 Task: Write the board title "Lucky Charm".
Action: Mouse pressed left at (330, 450)
Screenshot: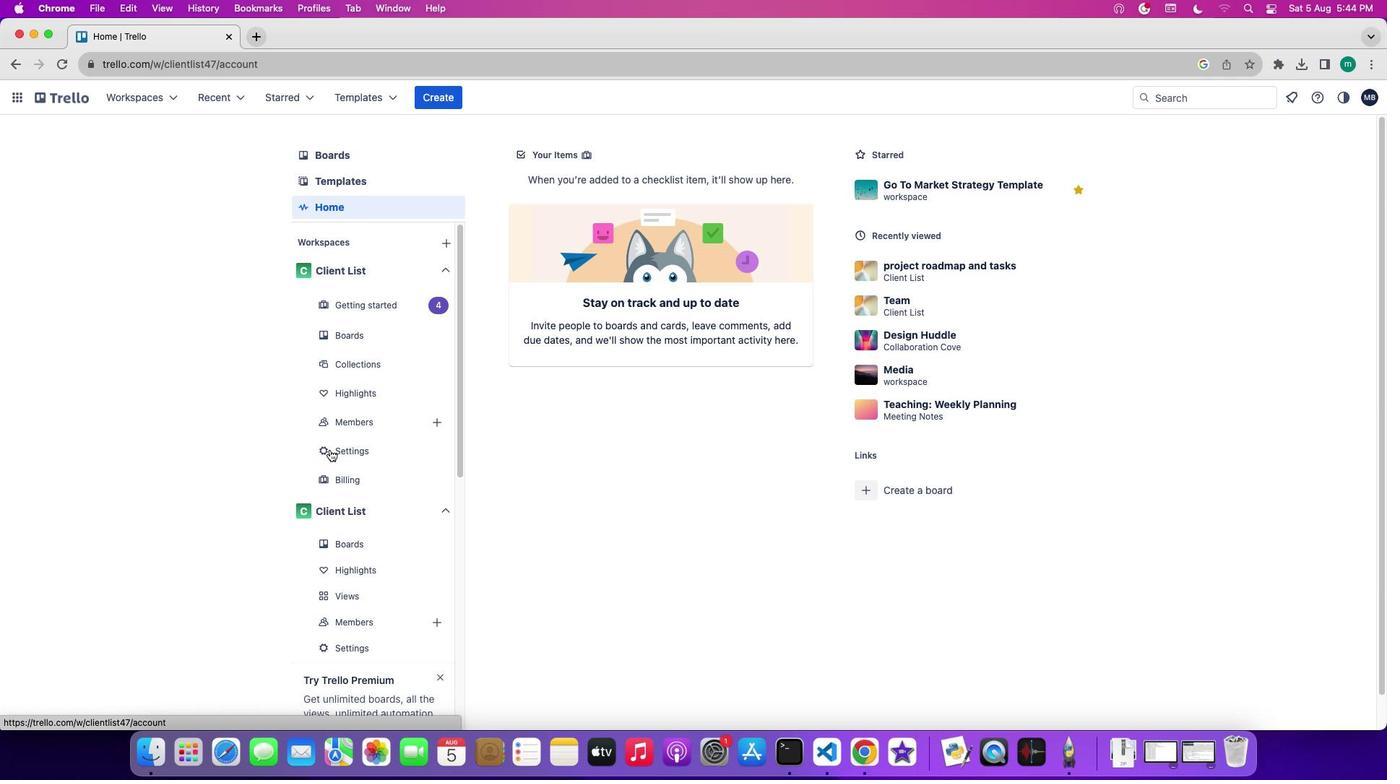 
Action: Mouse moved to (166, 393)
Screenshot: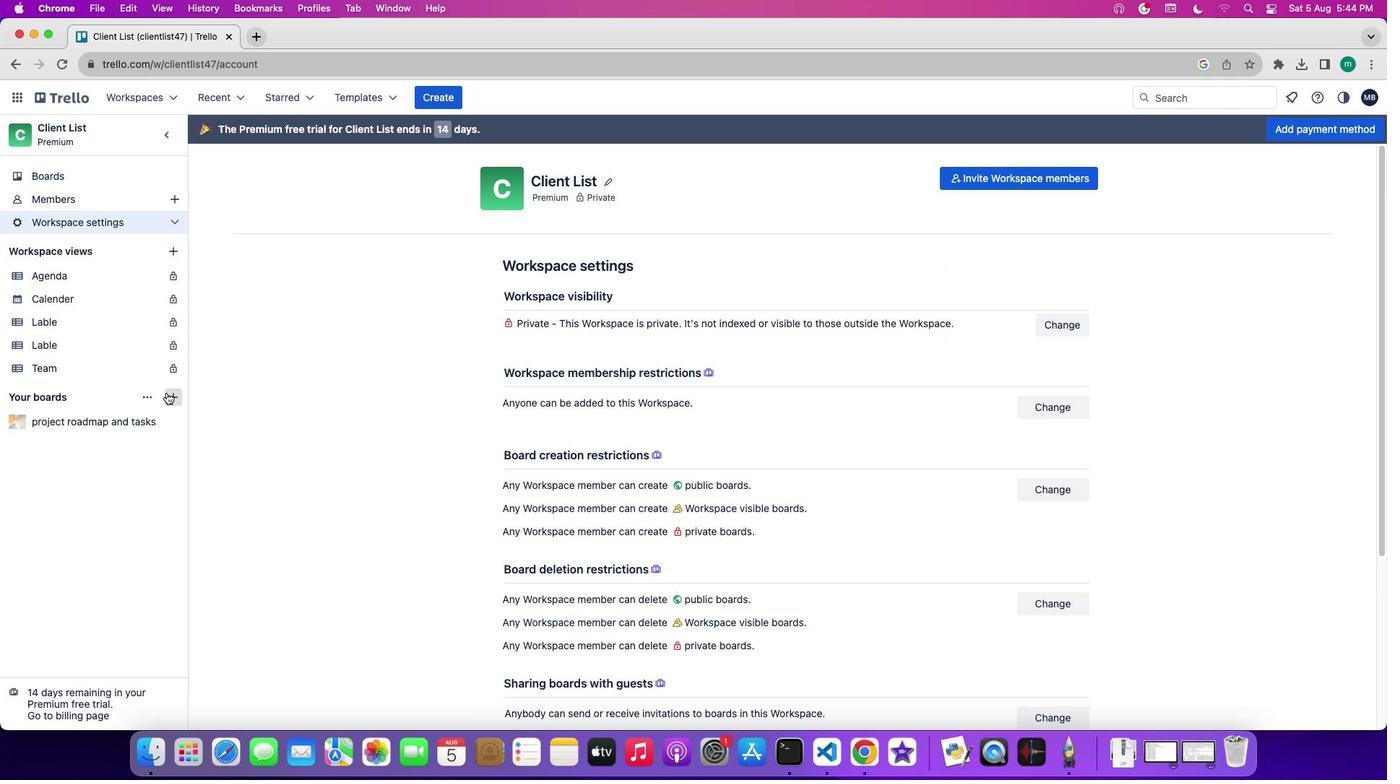 
Action: Mouse pressed left at (166, 393)
Screenshot: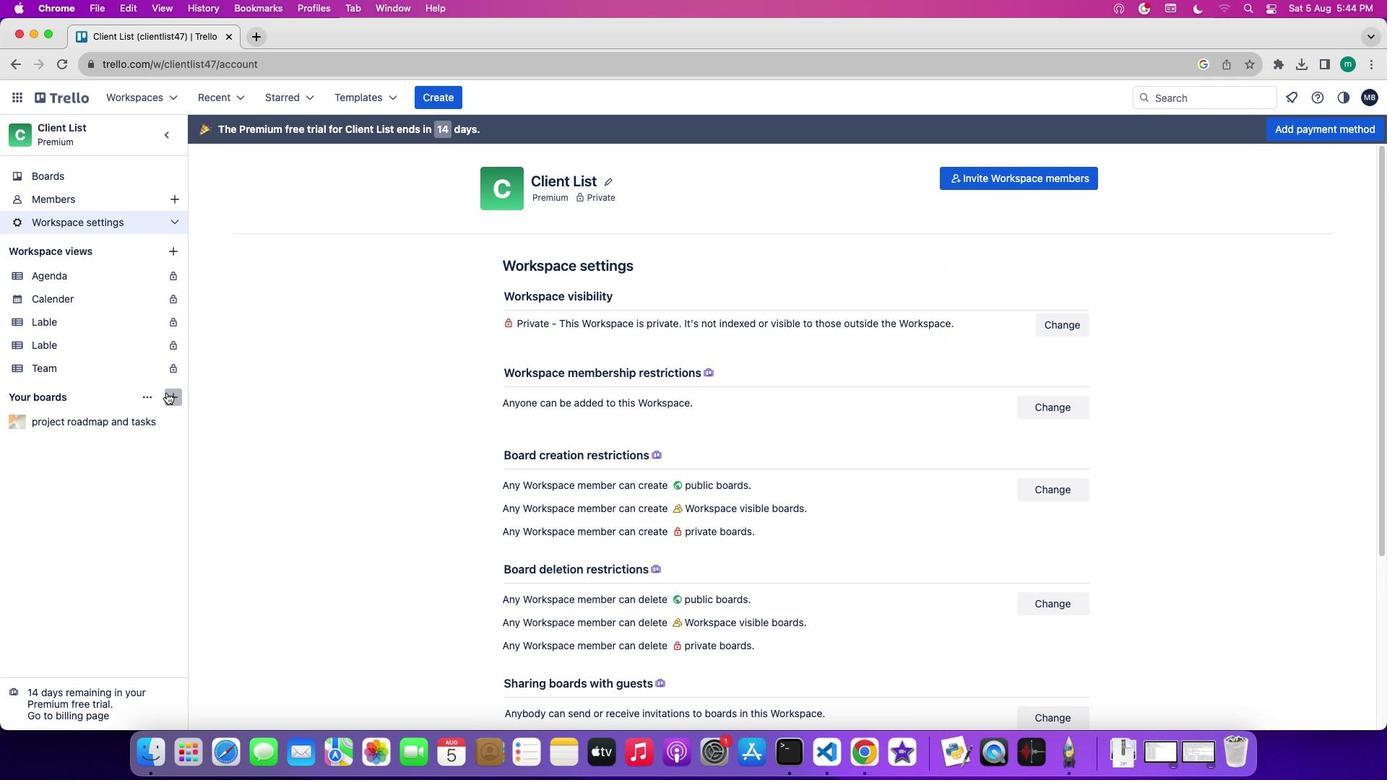 
Action: Mouse moved to (257, 488)
Screenshot: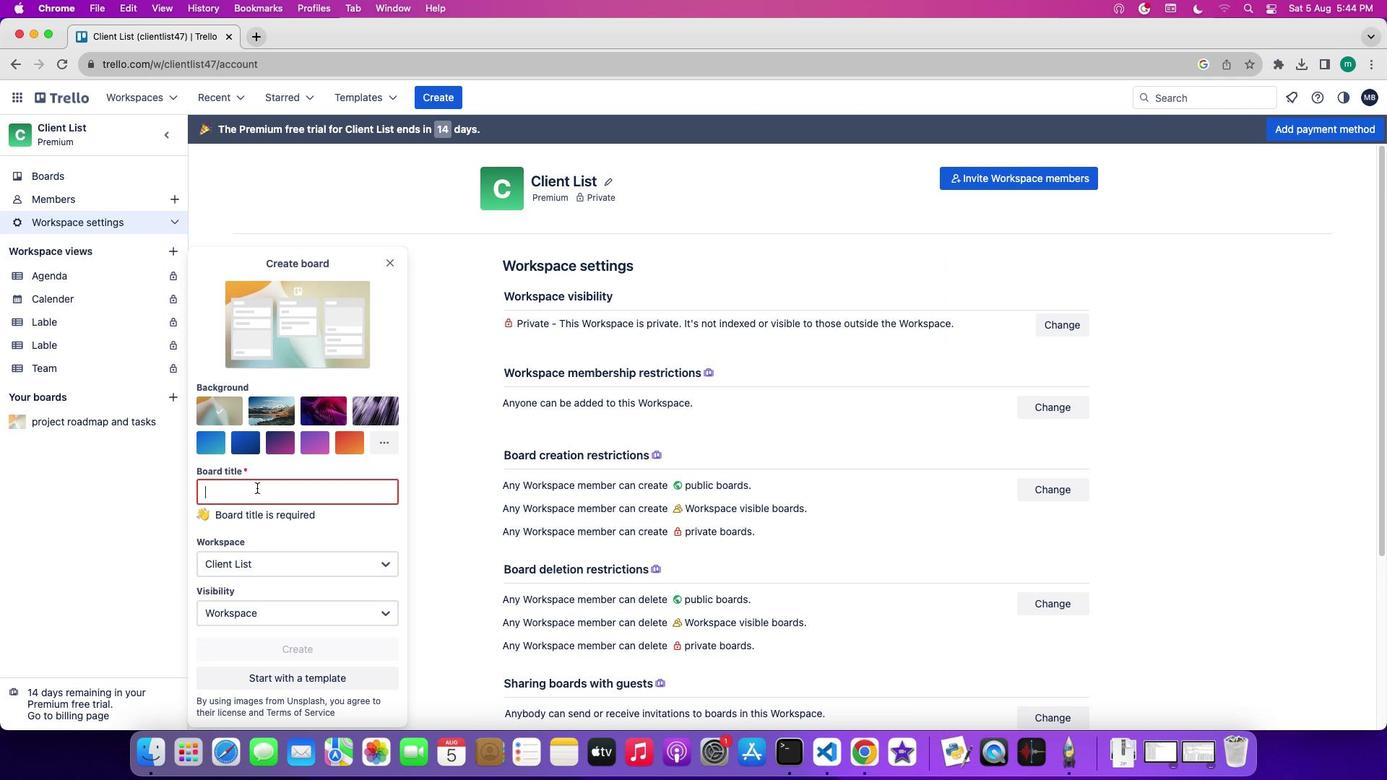 
Action: Mouse pressed left at (257, 488)
Screenshot: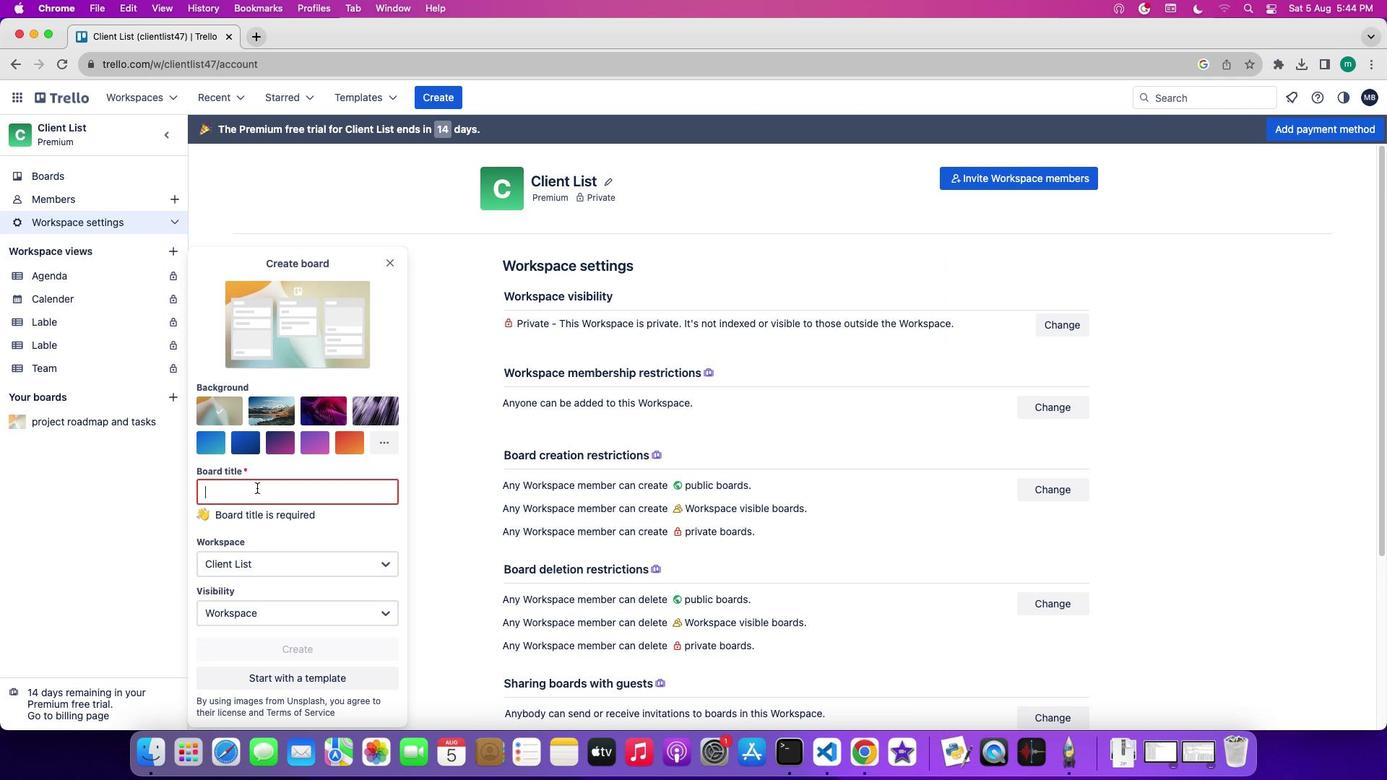 
Action: Mouse moved to (258, 488)
Screenshot: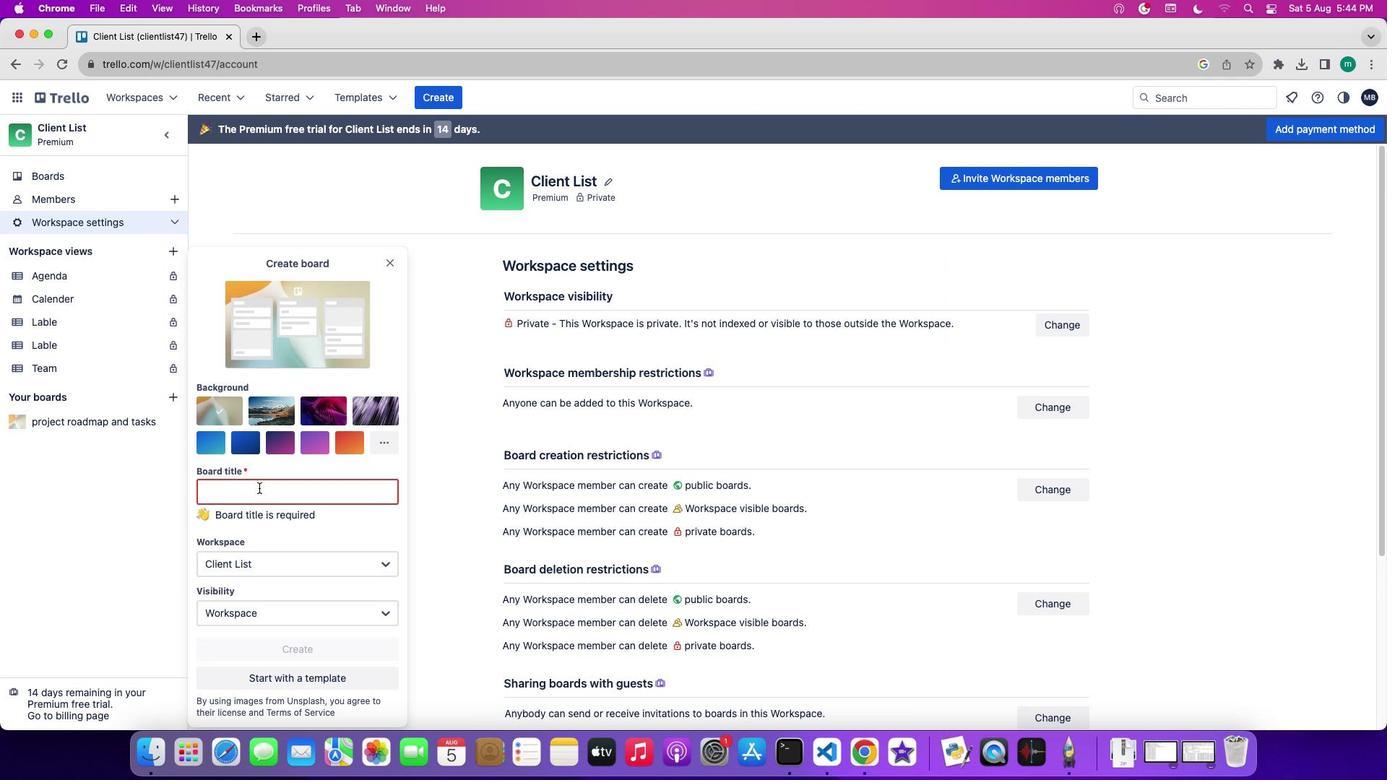 
Action: Key pressed Key.shift'L''u''c''k''y'Key.spaceKey.shift'C''h''a''r''m'
Screenshot: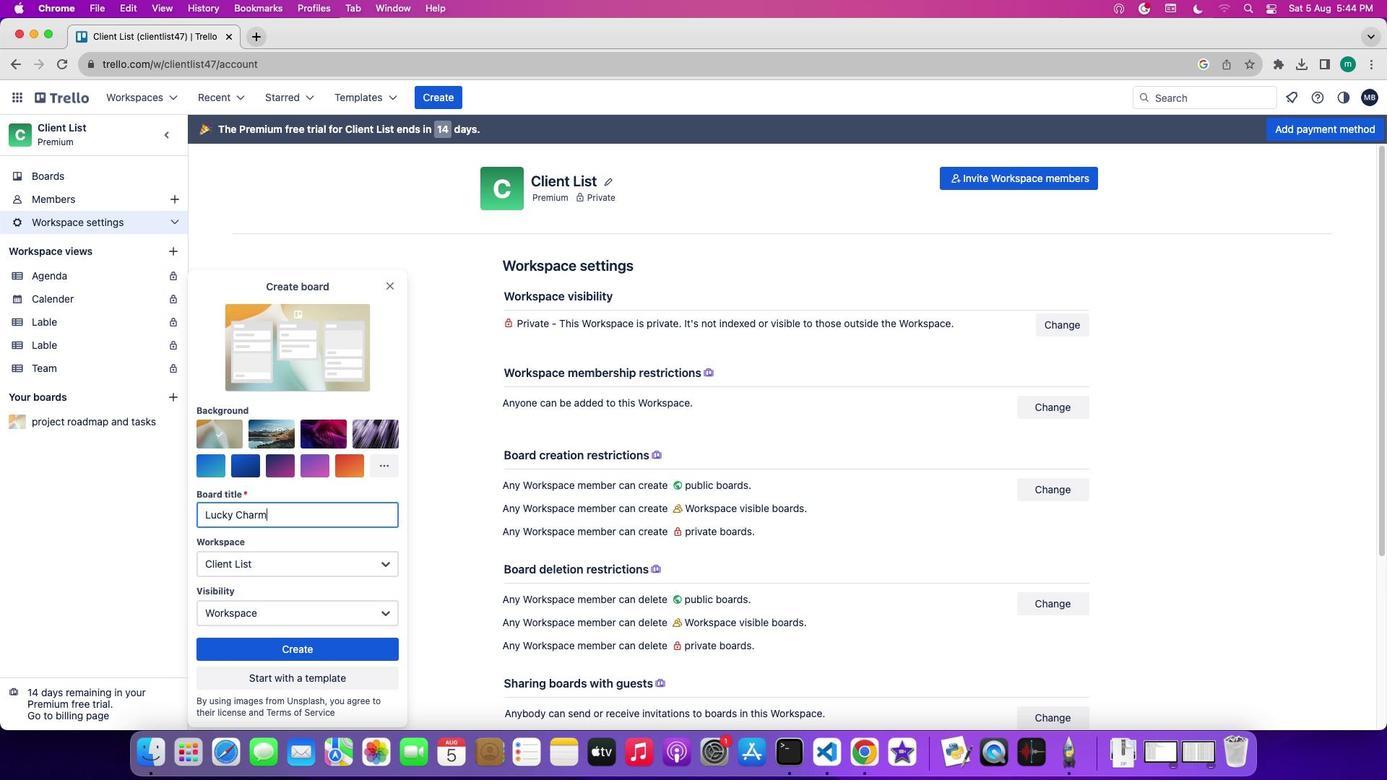 
Action: Mouse moved to (450, 534)
Screenshot: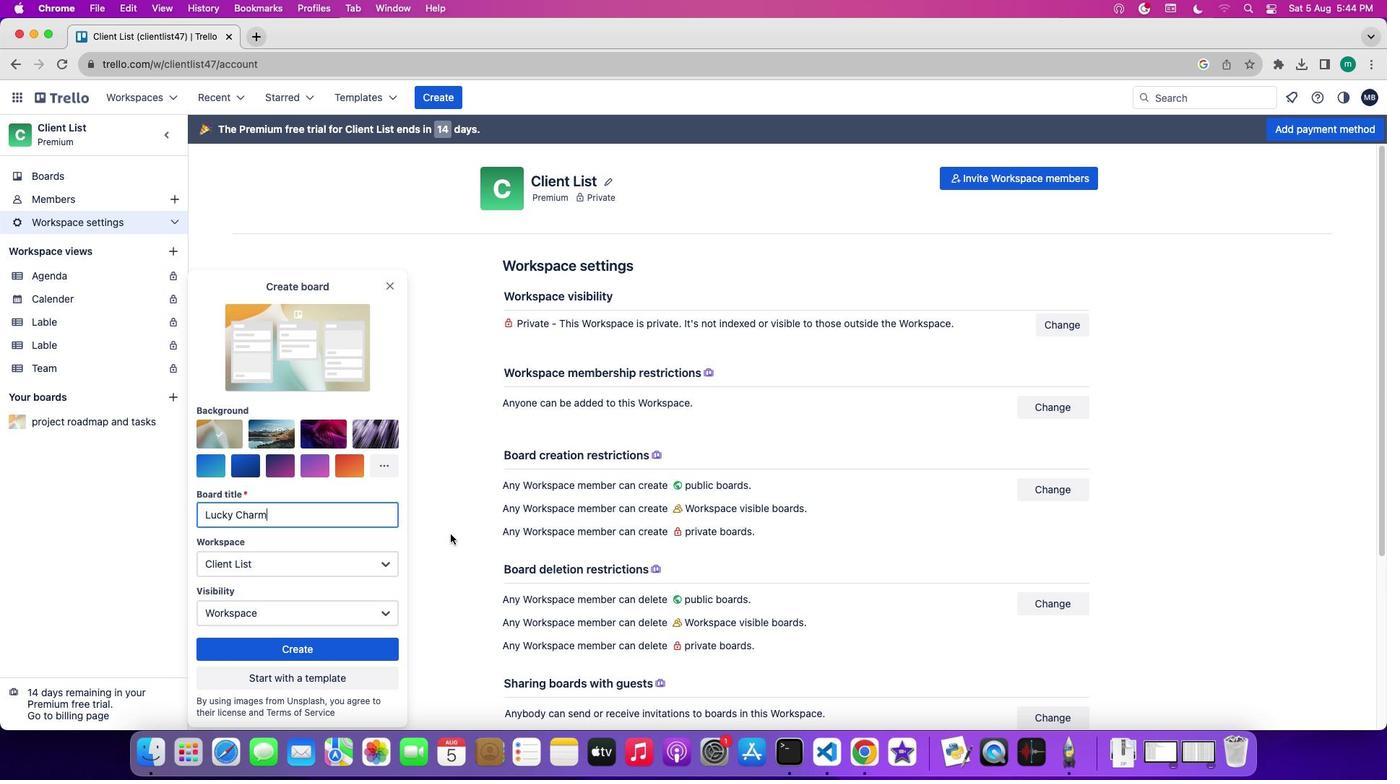 
